 Task: Create a sub task Release to Production / Go Live for the task  Implement a new cloud-based phone system for a company in the project AgileGuru , assign it to team member softage.4@softage.net and update the status of the sub task to  On Track  , set the priority of the sub task to Low
Action: Mouse moved to (343, 380)
Screenshot: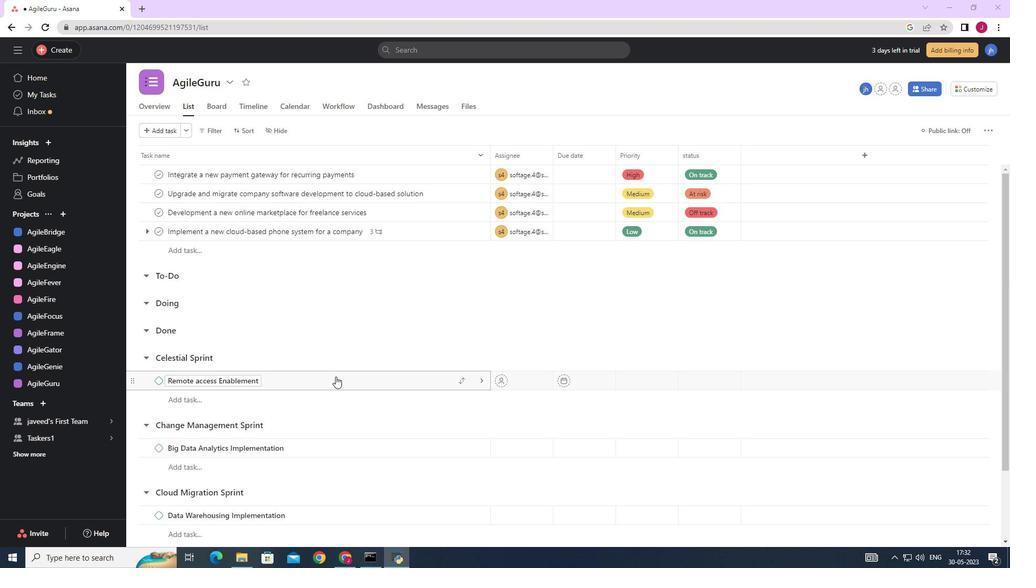
Action: Mouse scrolled (343, 380) with delta (0, 0)
Screenshot: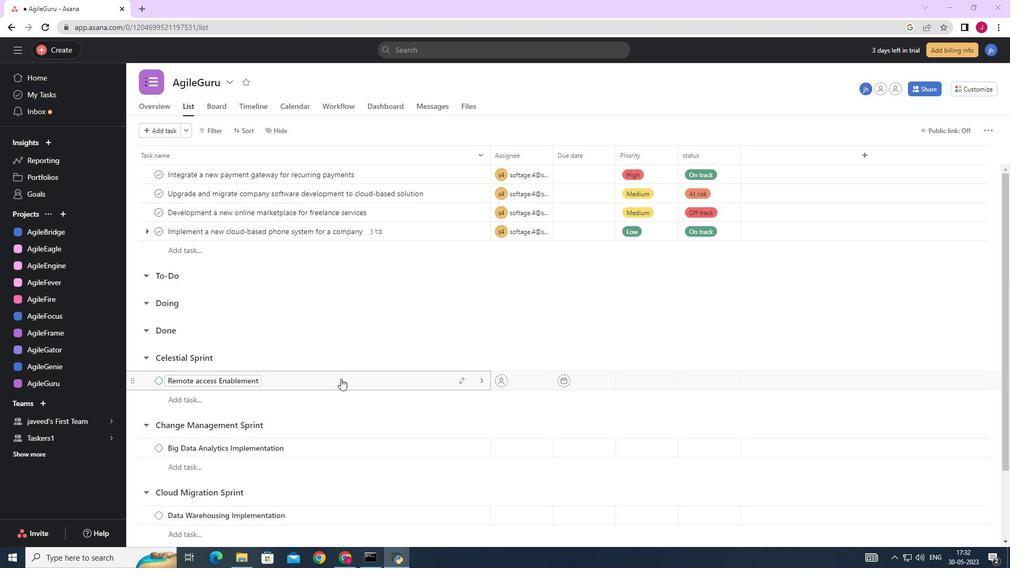 
Action: Mouse moved to (343, 380)
Screenshot: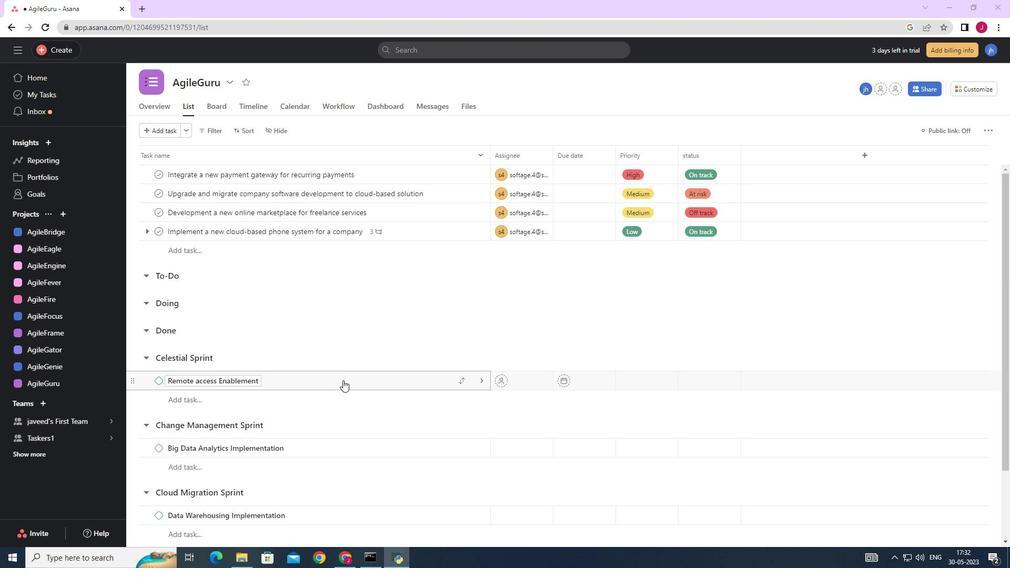 
Action: Mouse scrolled (343, 380) with delta (0, 0)
Screenshot: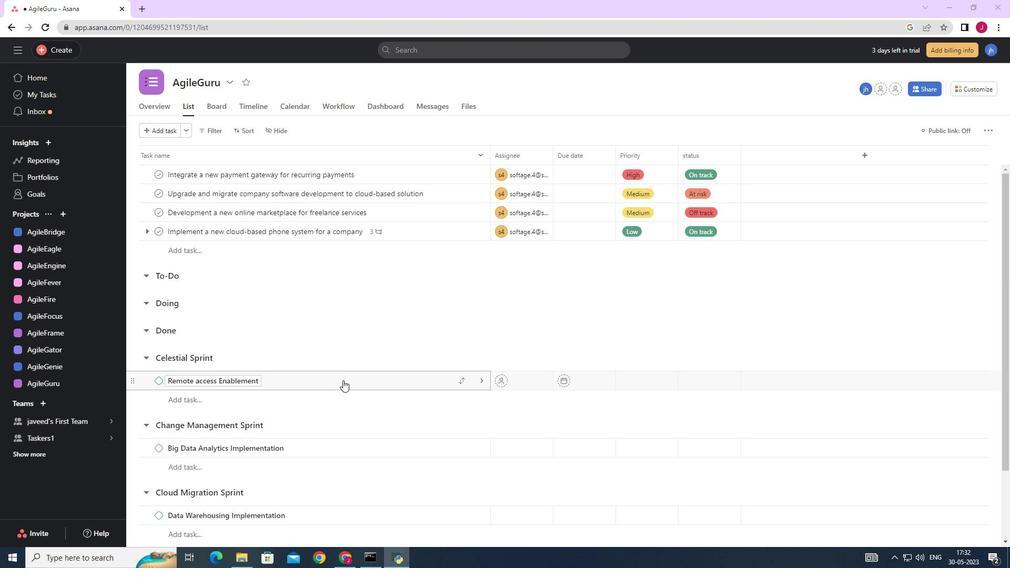 
Action: Mouse moved to (435, 228)
Screenshot: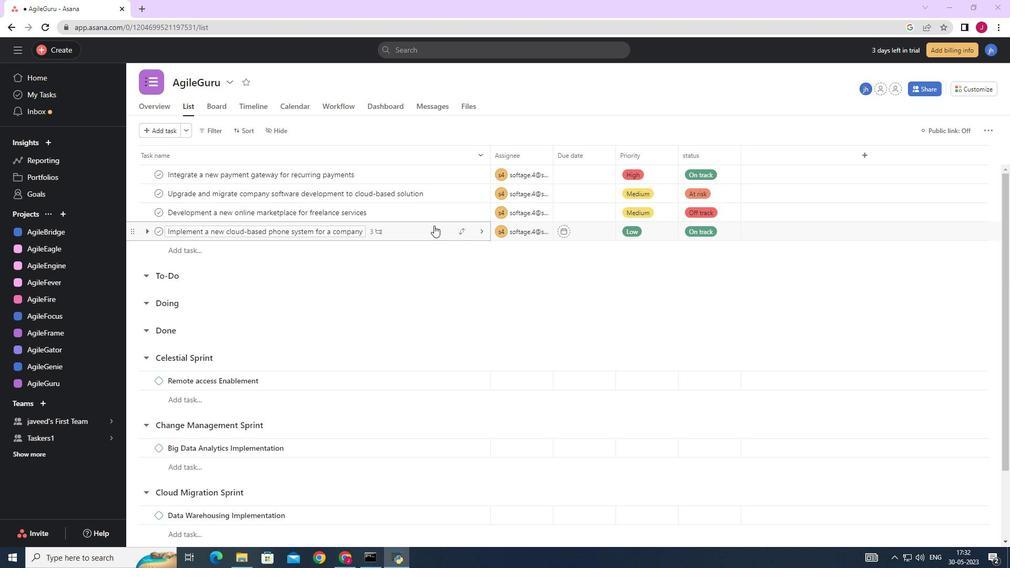 
Action: Mouse pressed left at (435, 228)
Screenshot: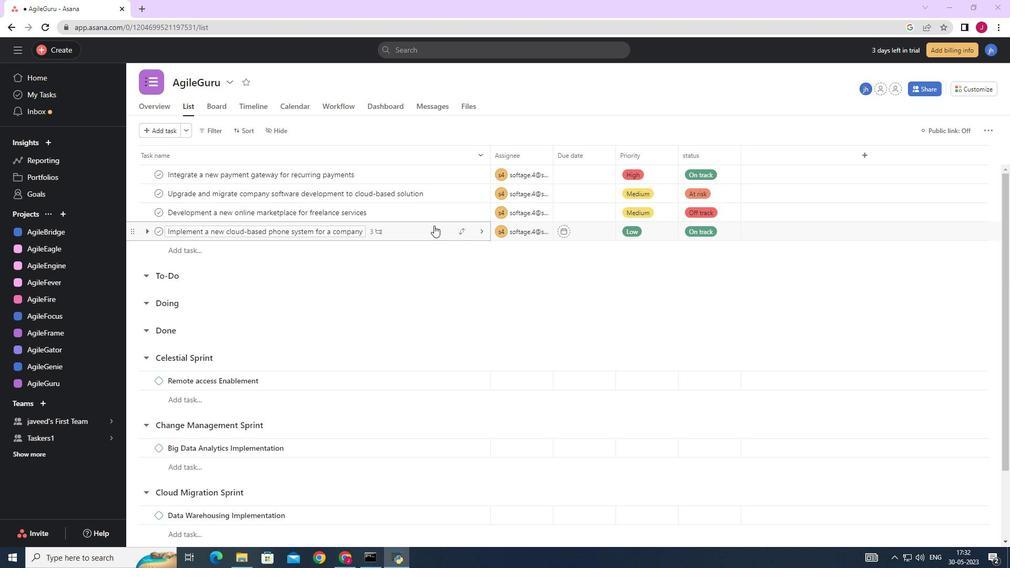 
Action: Mouse moved to (729, 386)
Screenshot: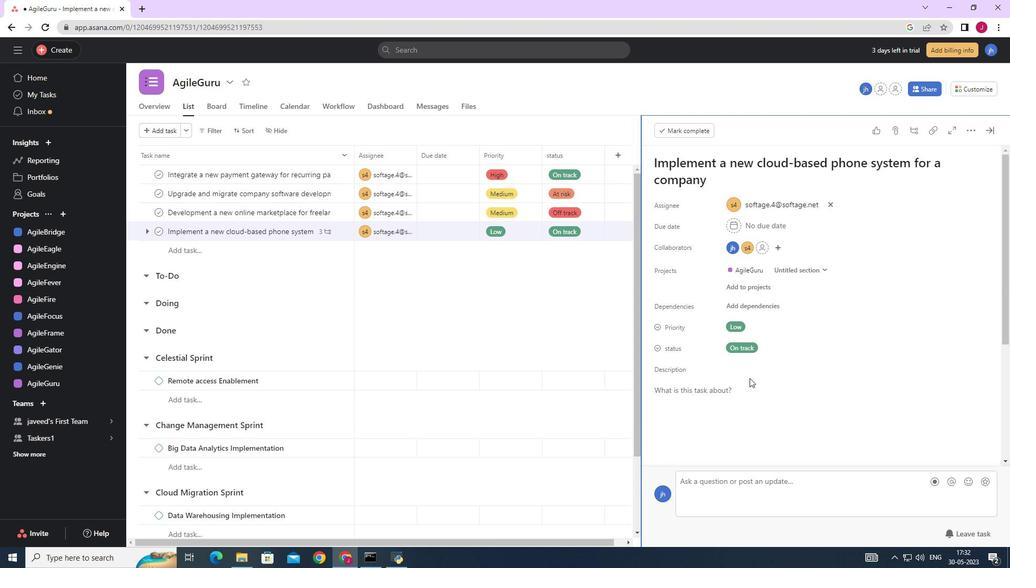
Action: Mouse scrolled (729, 385) with delta (0, 0)
Screenshot: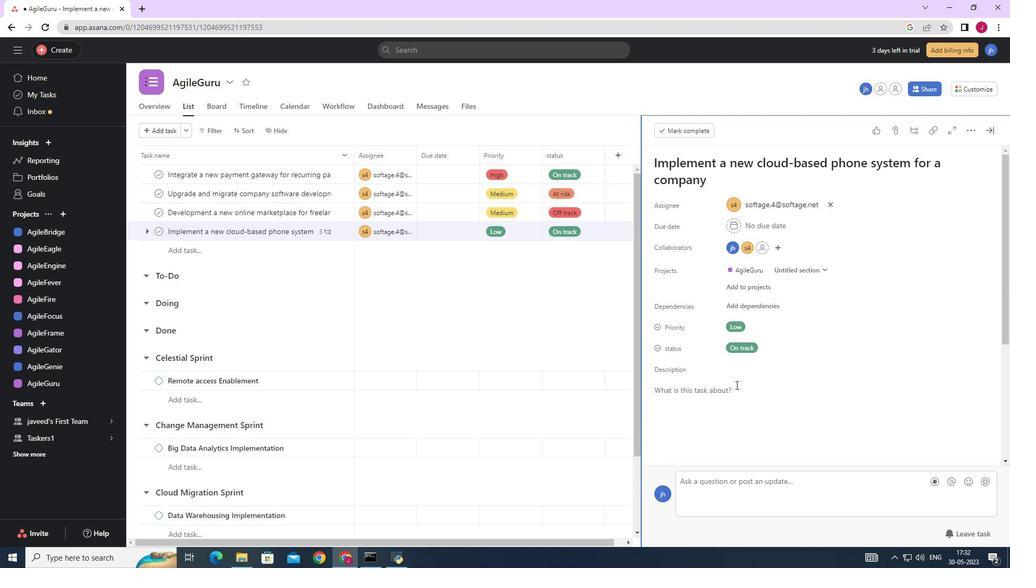
Action: Mouse moved to (728, 386)
Screenshot: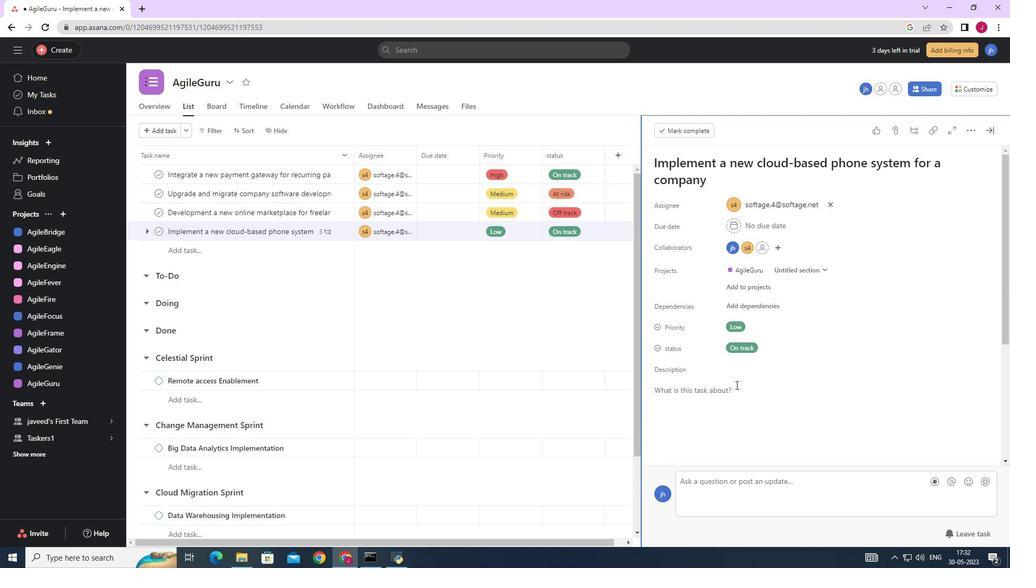 
Action: Mouse scrolled (728, 386) with delta (0, 0)
Screenshot: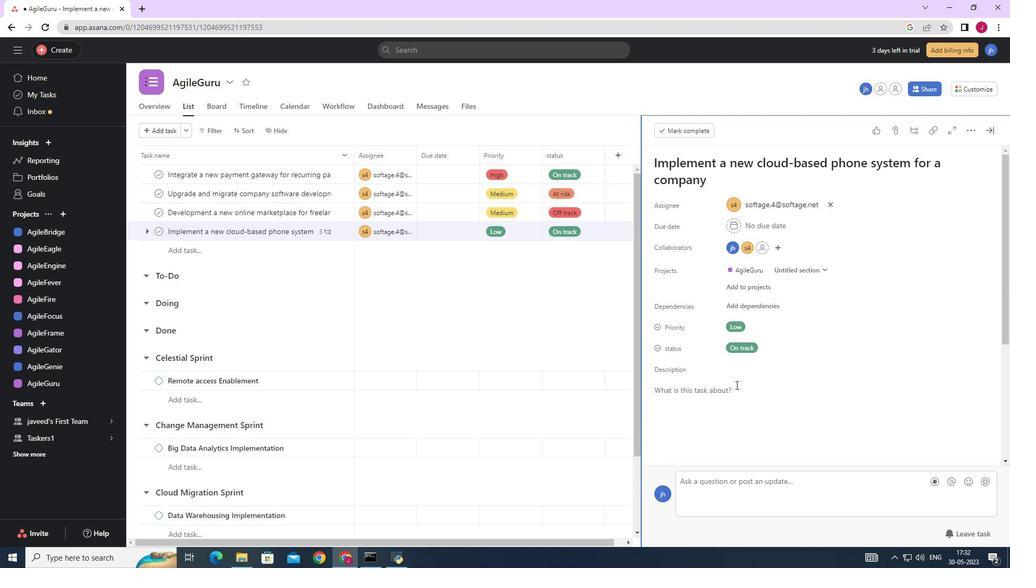 
Action: Mouse scrolled (728, 386) with delta (0, 0)
Screenshot: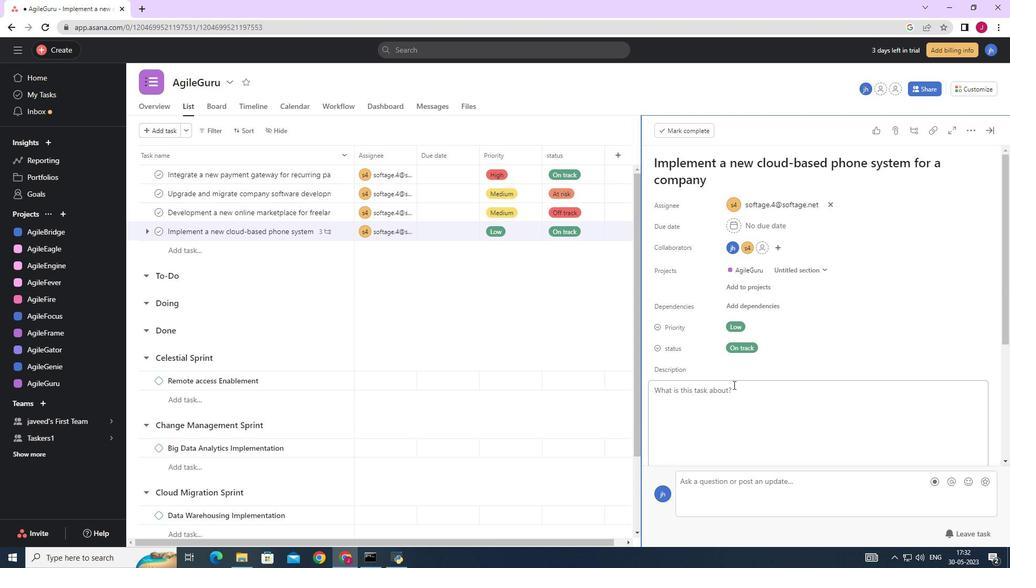
Action: Mouse scrolled (728, 386) with delta (0, 0)
Screenshot: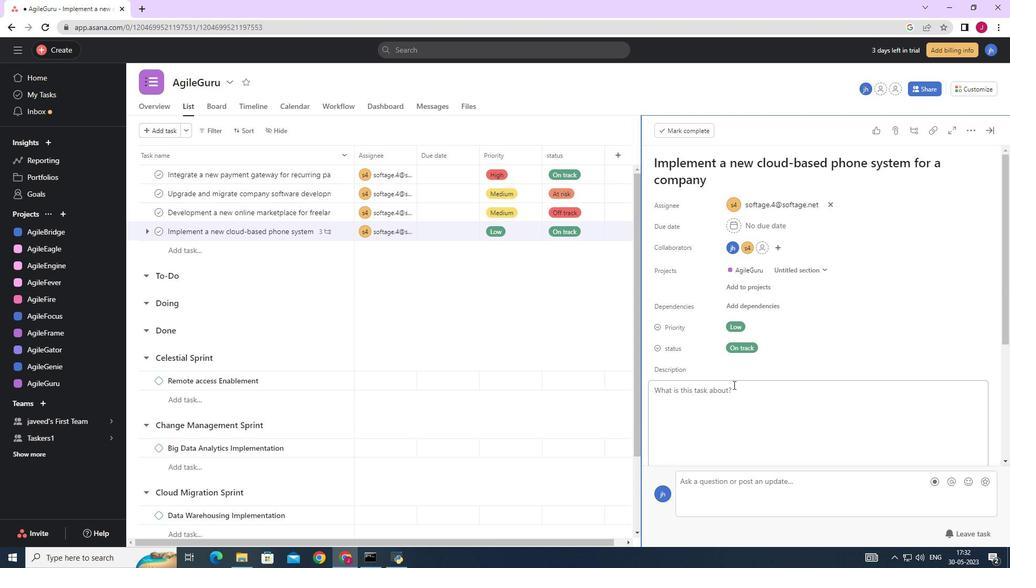 
Action: Mouse scrolled (728, 386) with delta (0, 0)
Screenshot: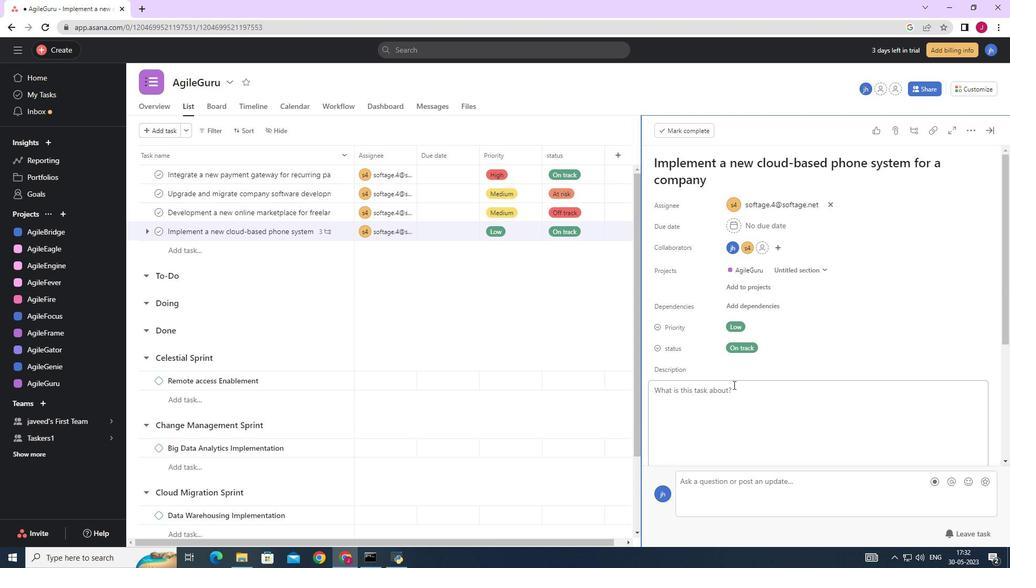 
Action: Mouse moved to (688, 384)
Screenshot: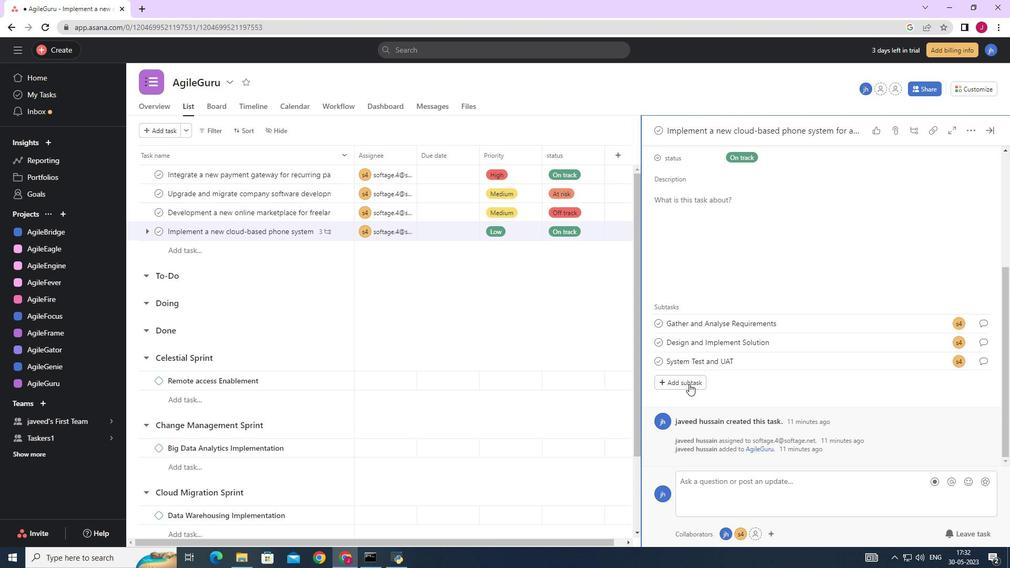 
Action: Mouse pressed left at (688, 384)
Screenshot: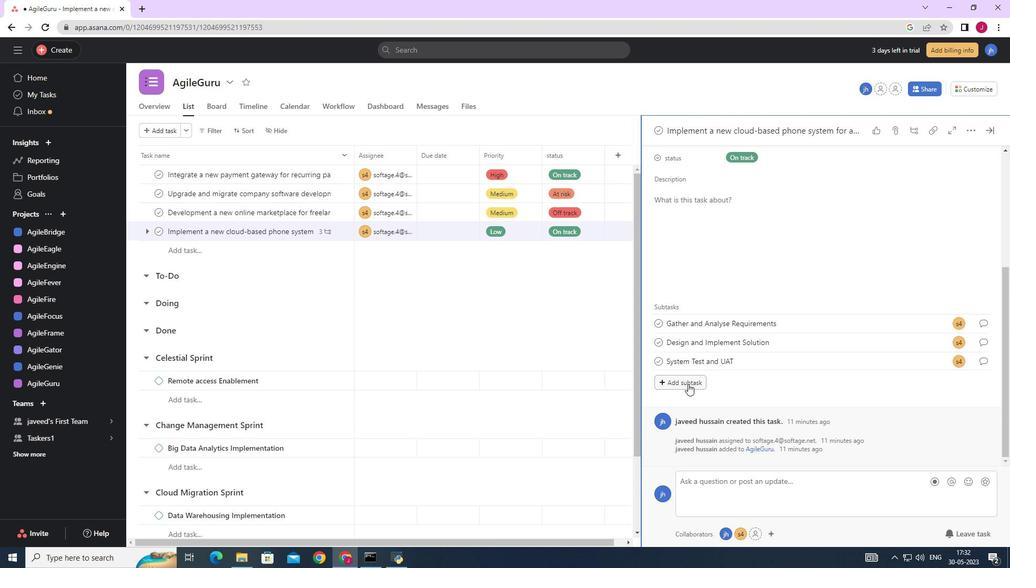 
Action: Mouse moved to (686, 384)
Screenshot: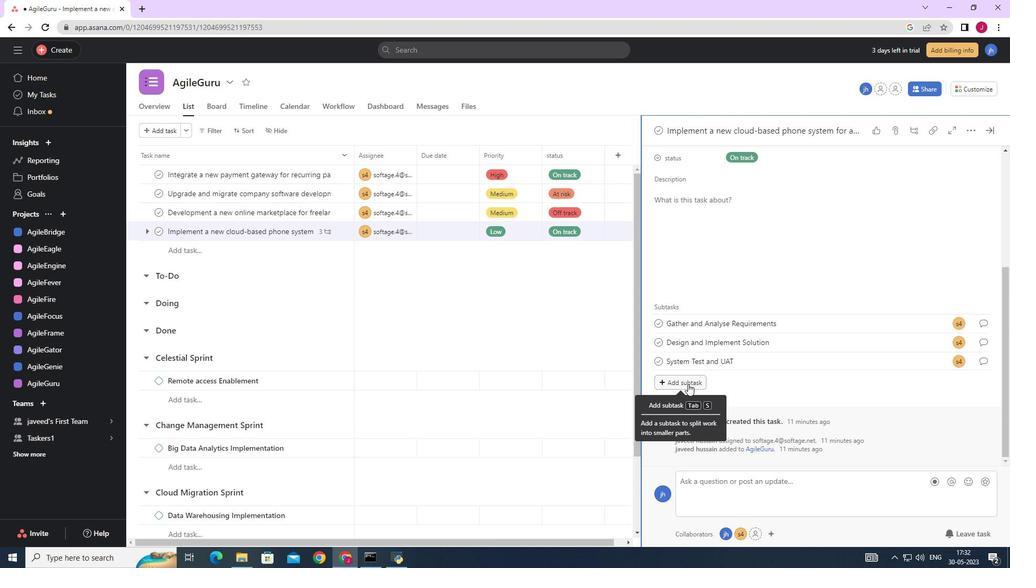 
Action: Key pressed <Key.caps_lock><Key.caps_lock><Key.caps_lock><Key.caps_lock>r<Key.caps_lock>ELEASE<Key.space>TO<Key.space><Key.caps_lock>p<Key.caps_lock>RODUCTION<Key.space>/<Key.space><Key.caps_lock>l<Key.caps_lock>IVE<Key.space><Key.backspace><Key.backspace><Key.backspace><Key.backspace><Key.backspace><Key.caps_lock>g<Key.caps_lock>O<Key.space><Key.caps_lock>l<Key.caps_lock>IVE
Screenshot: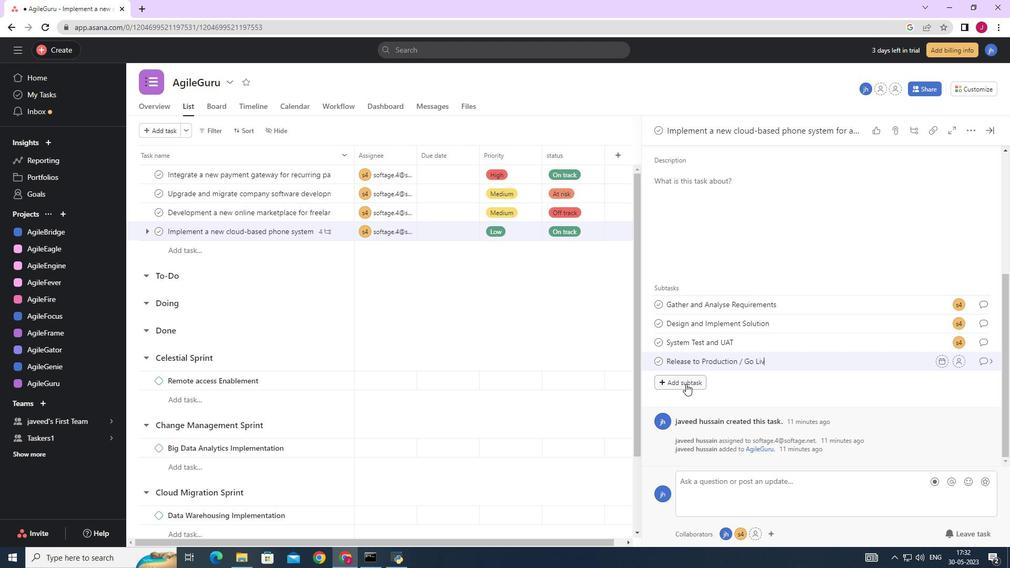 
Action: Mouse moved to (959, 363)
Screenshot: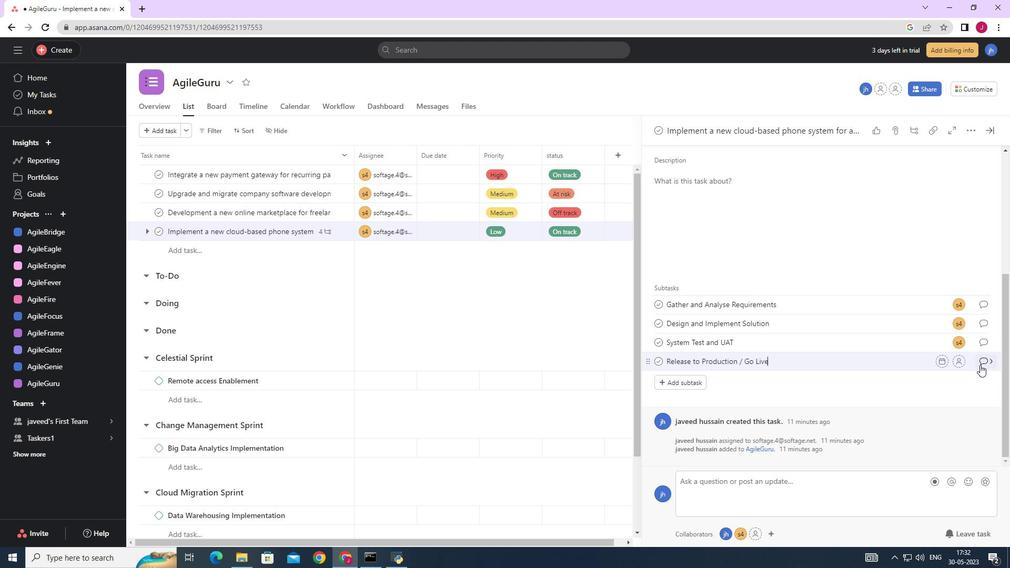 
Action: Mouse pressed left at (959, 363)
Screenshot: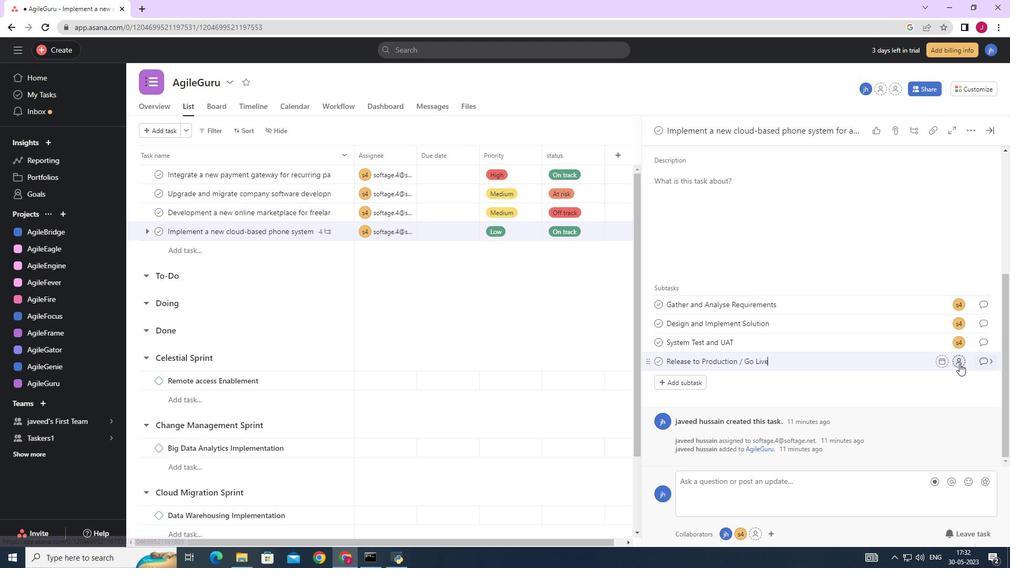 
Action: Mouse moved to (842, 394)
Screenshot: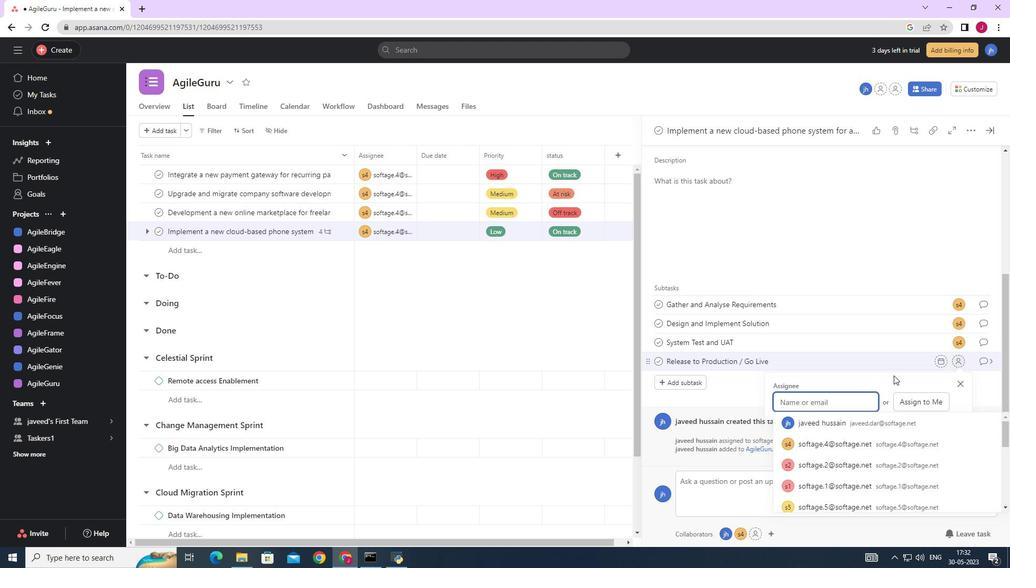 
Action: Key pressed SOFTAGE.4
Screenshot: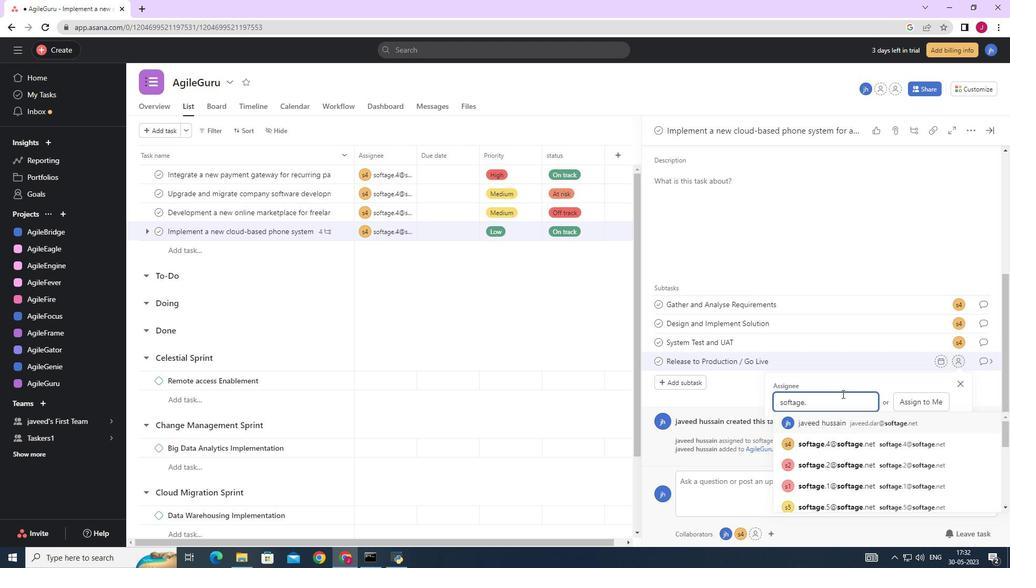 
Action: Mouse moved to (840, 420)
Screenshot: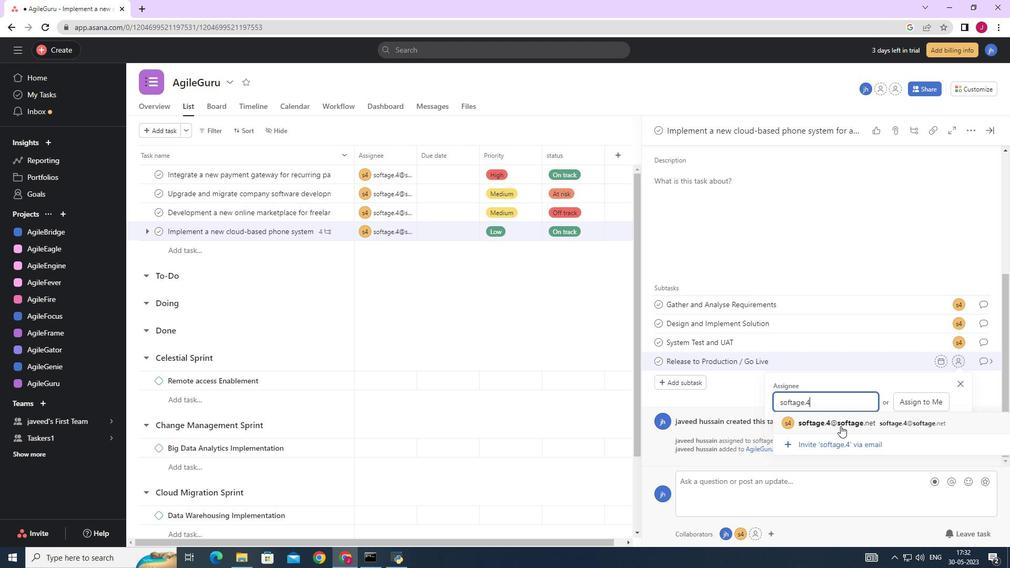 
Action: Mouse pressed left at (840, 420)
Screenshot: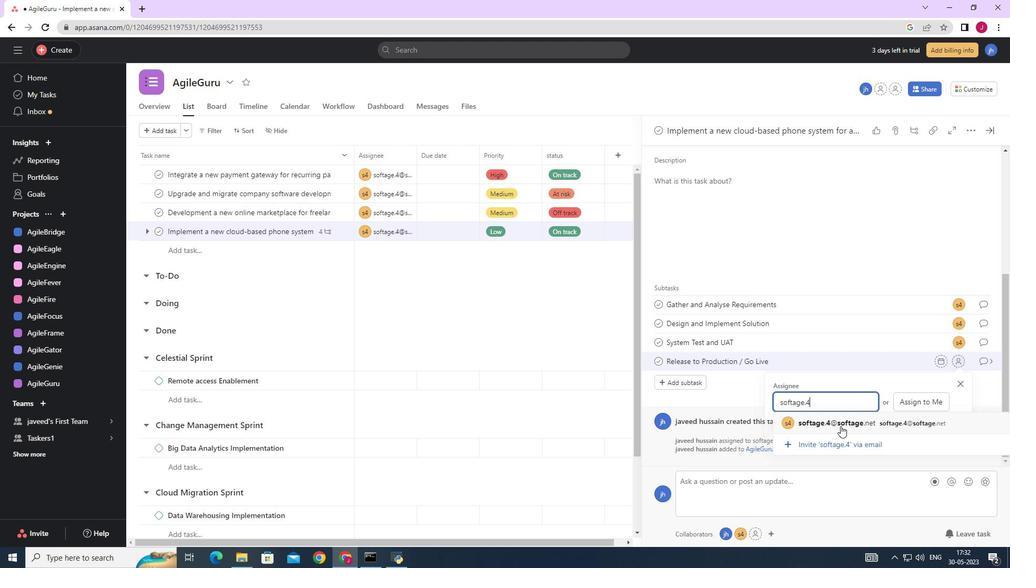 
Action: Mouse moved to (985, 358)
Screenshot: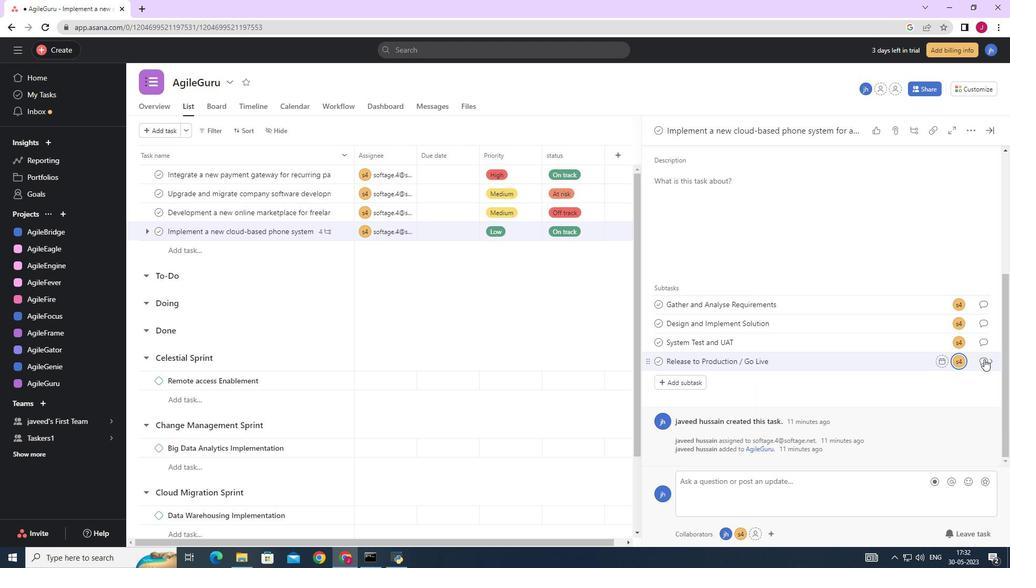 
Action: Mouse pressed left at (985, 358)
Screenshot: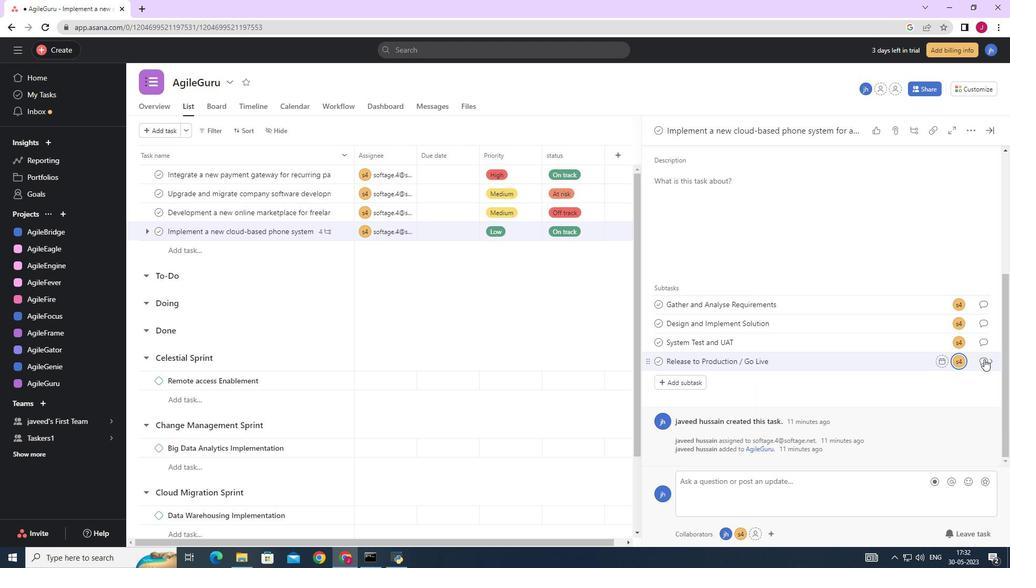 
Action: Mouse moved to (686, 303)
Screenshot: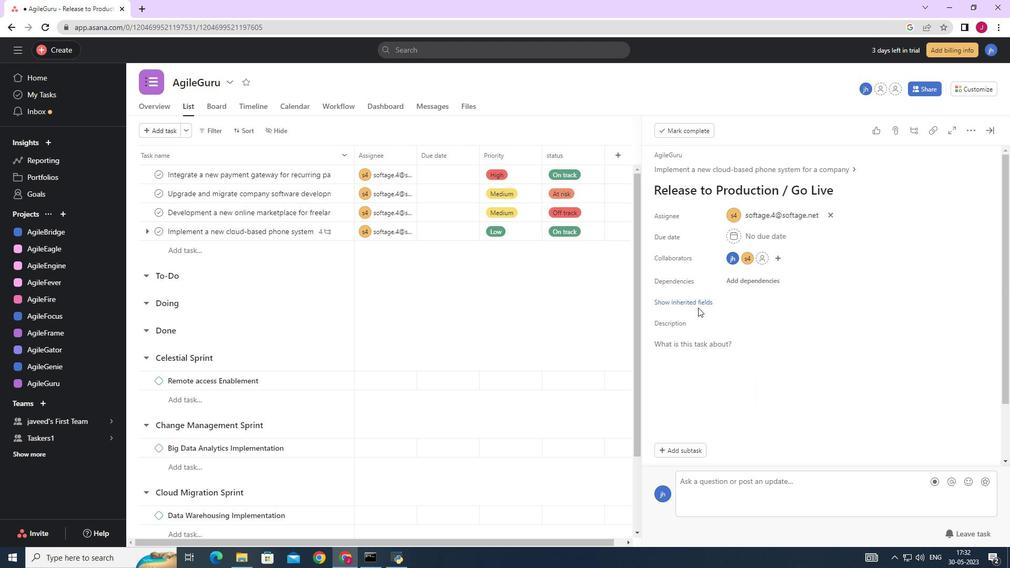 
Action: Mouse pressed left at (686, 303)
Screenshot: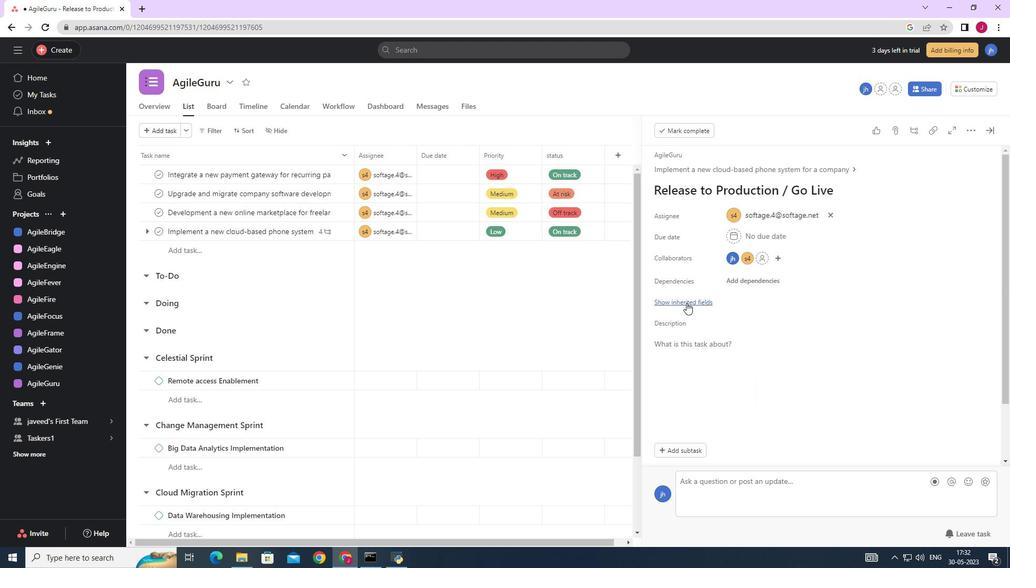 
Action: Mouse moved to (725, 320)
Screenshot: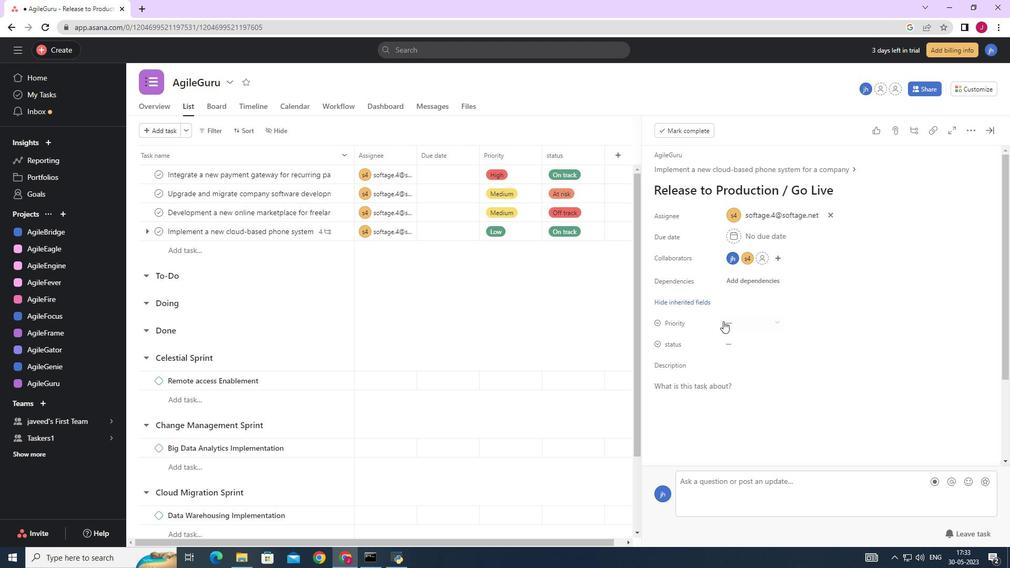 
Action: Mouse pressed left at (725, 320)
Screenshot: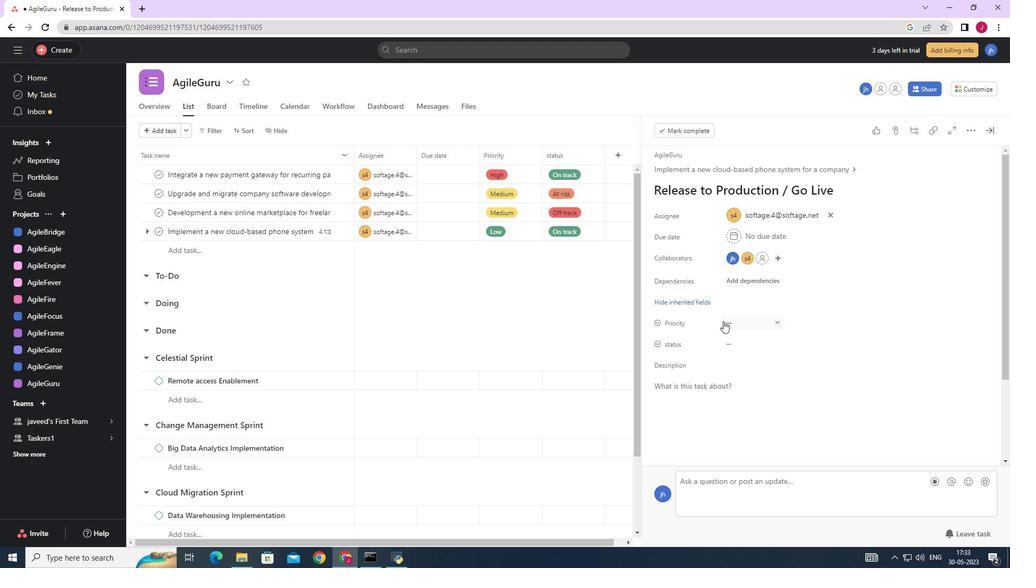 
Action: Mouse moved to (757, 396)
Screenshot: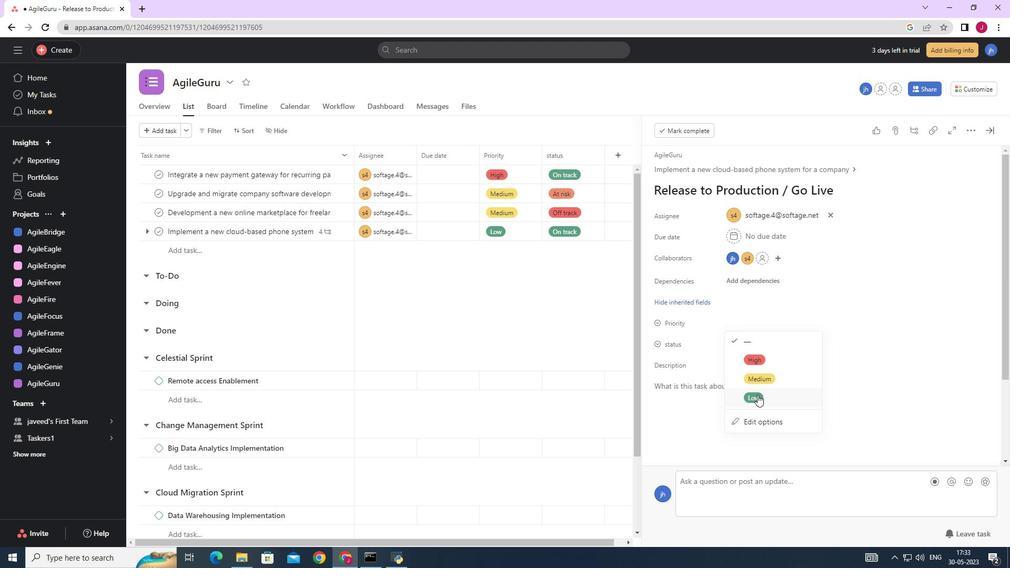 
Action: Mouse pressed left at (757, 396)
Screenshot: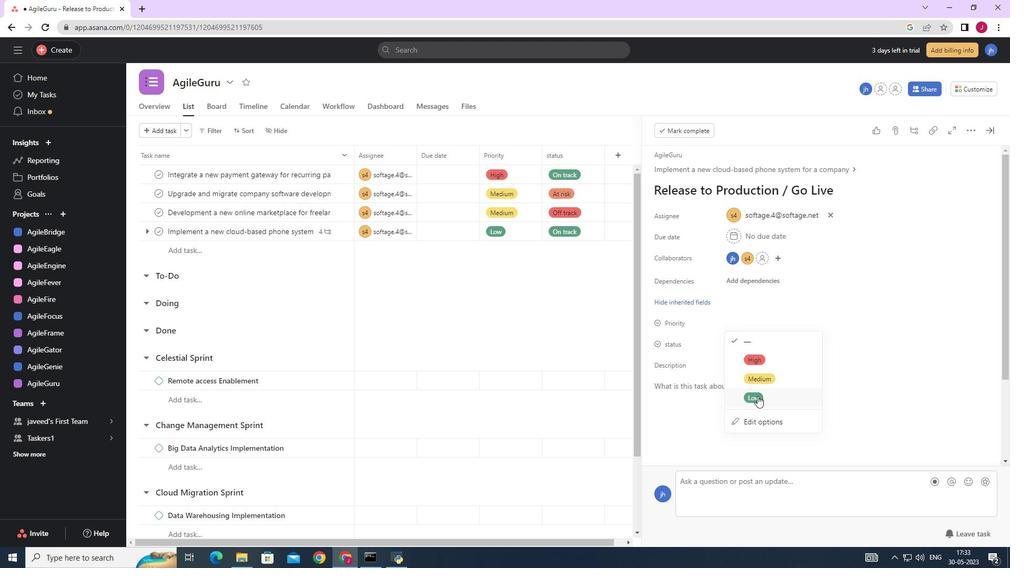 
Action: Mouse moved to (738, 343)
Screenshot: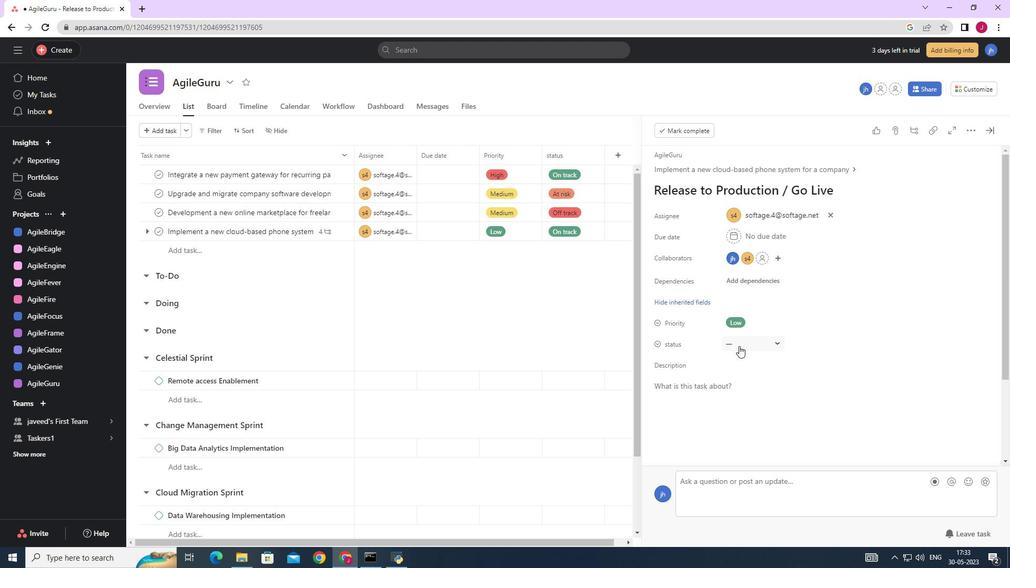 
Action: Mouse pressed left at (738, 343)
Screenshot: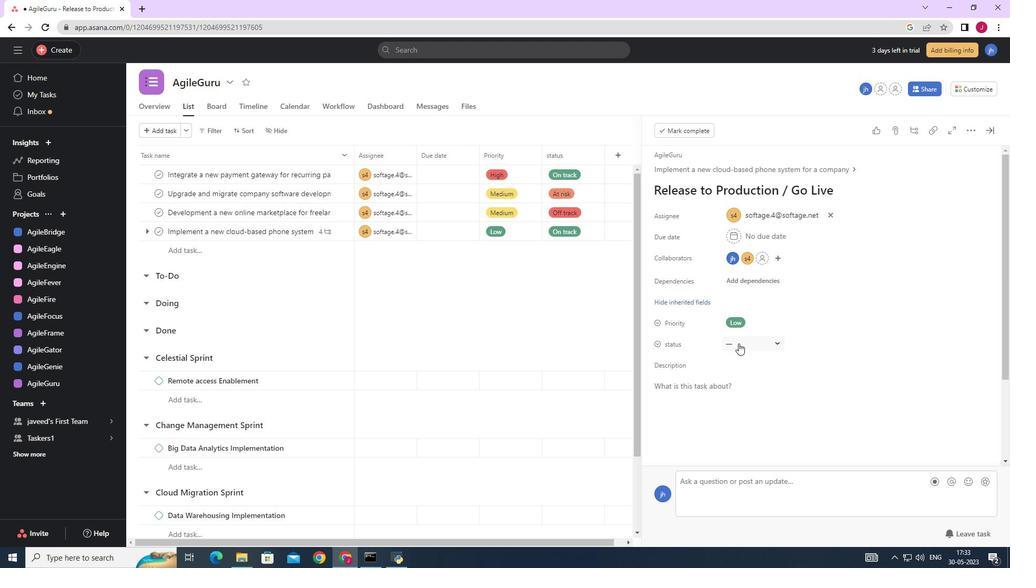 
Action: Mouse moved to (758, 380)
Screenshot: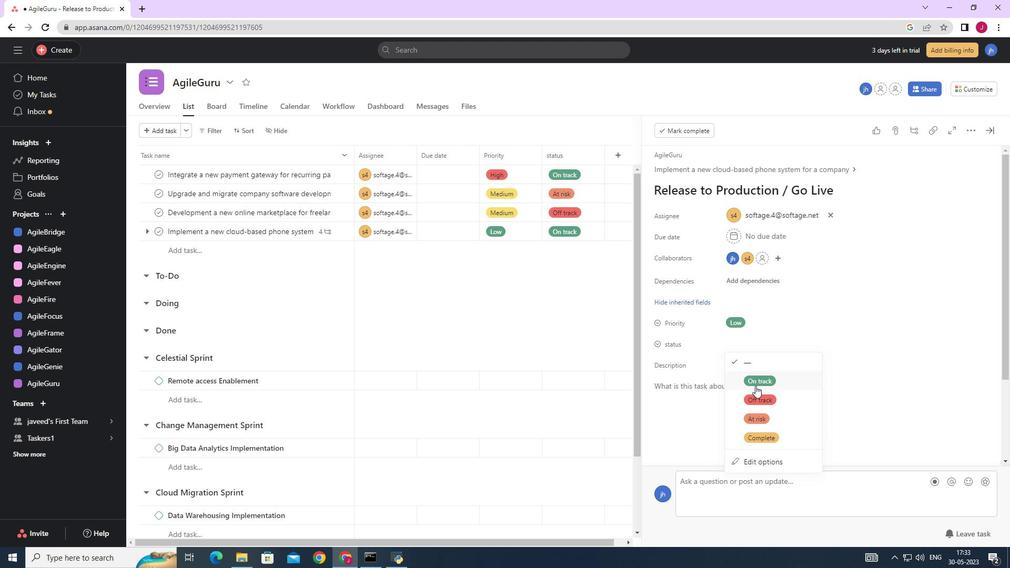 
Action: Mouse pressed left at (758, 380)
Screenshot: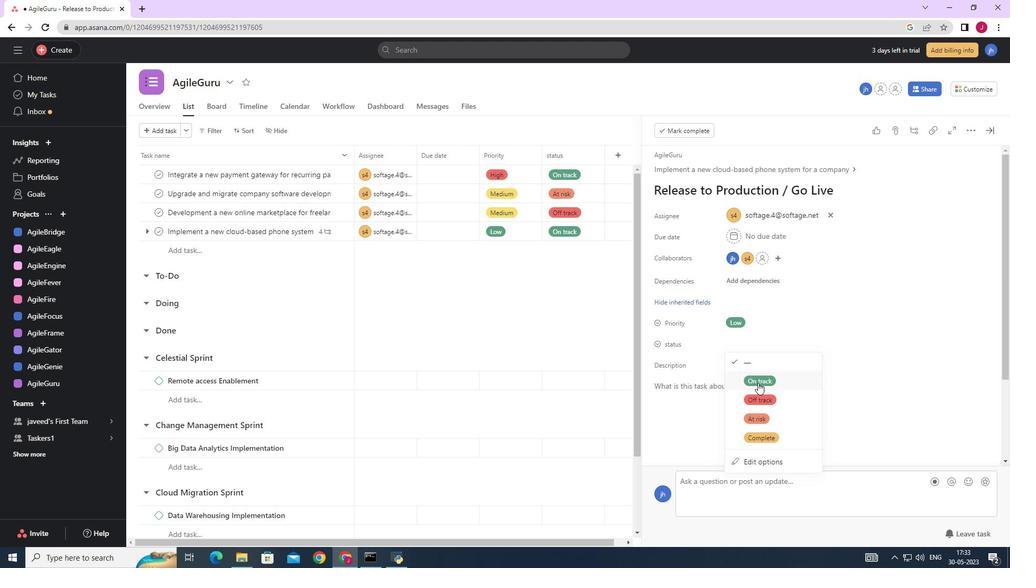 
Action: Mouse moved to (991, 127)
Screenshot: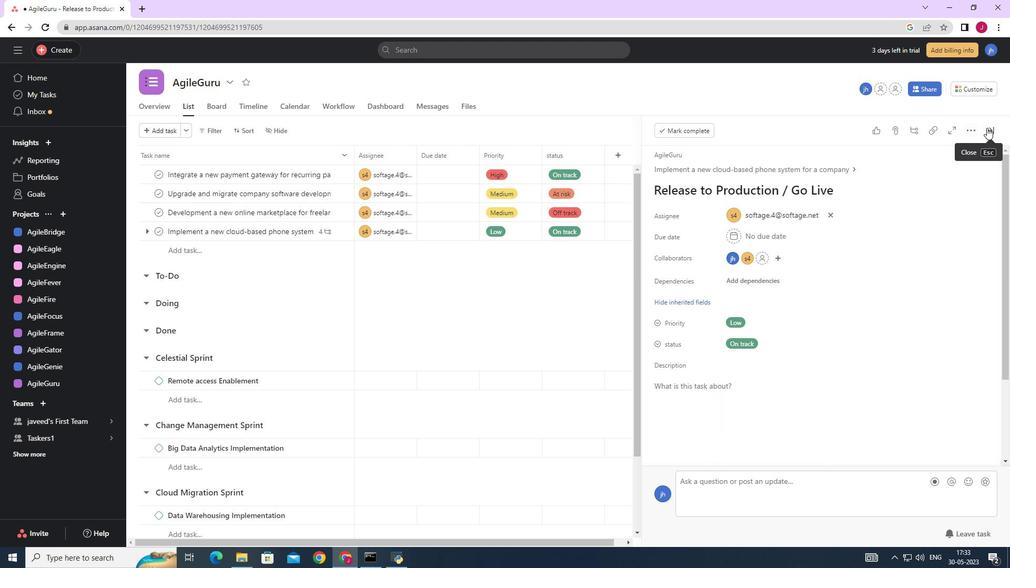 
Action: Mouse pressed left at (991, 127)
Screenshot: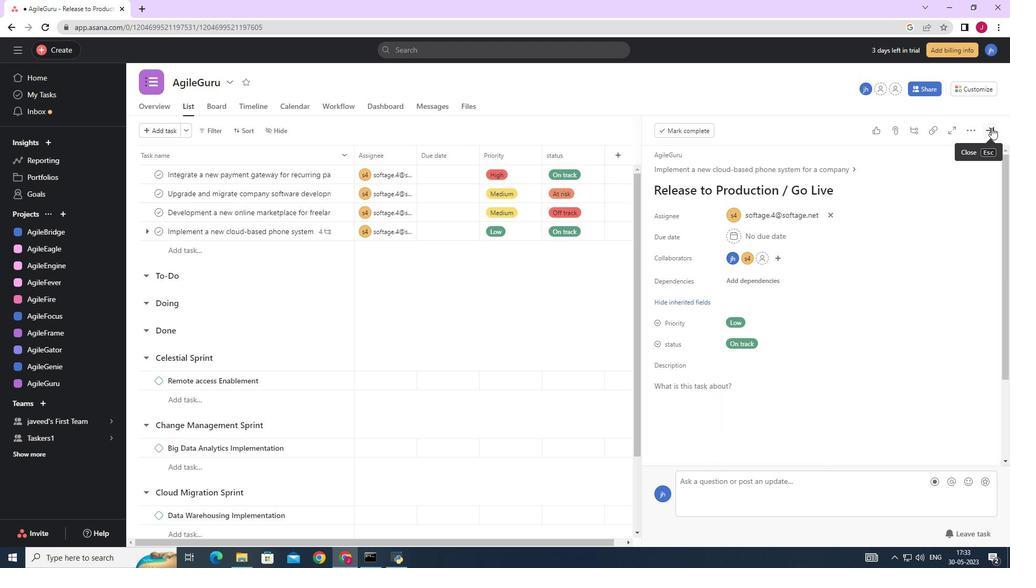 
Action: Mouse moved to (754, 322)
Screenshot: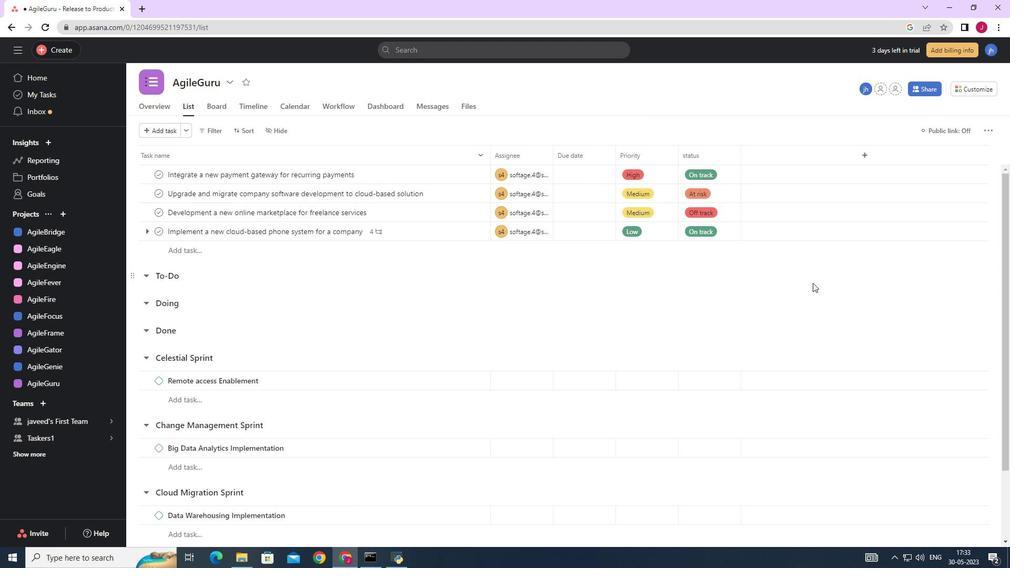 
